 Task: Redo the text "Life is short".
Action: Mouse moved to (64, 102)
Screenshot: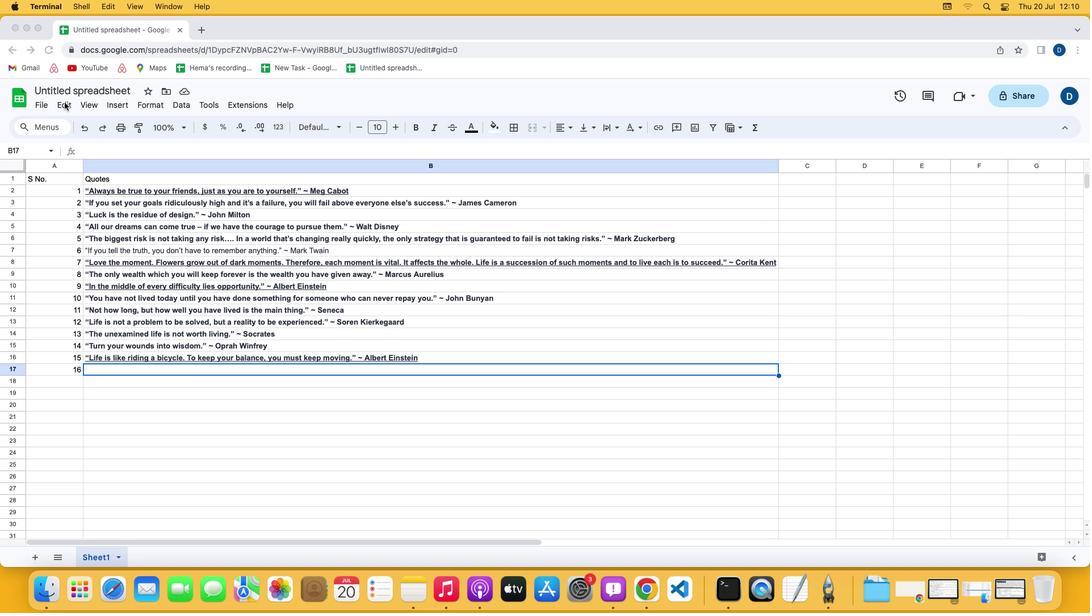
Action: Mouse pressed left at (64, 102)
Screenshot: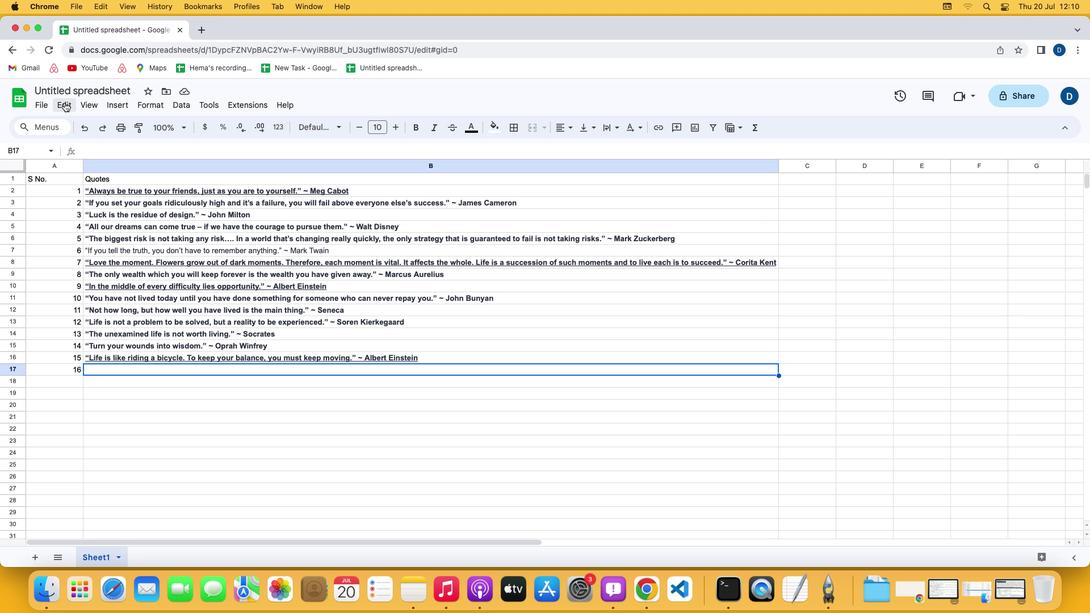 
Action: Mouse moved to (64, 102)
Screenshot: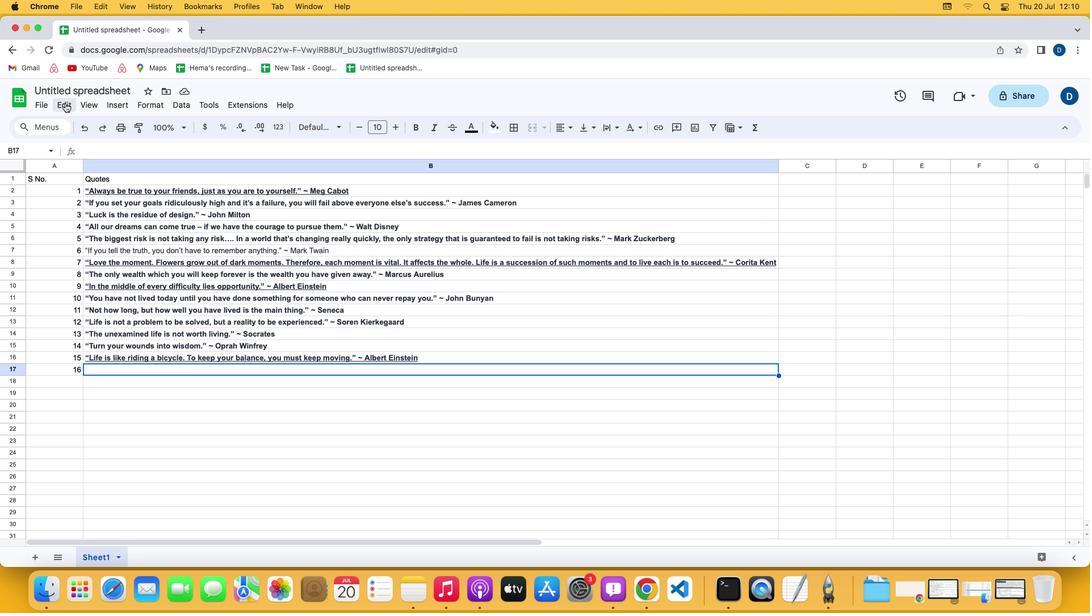 
Action: Mouse pressed left at (64, 102)
Screenshot: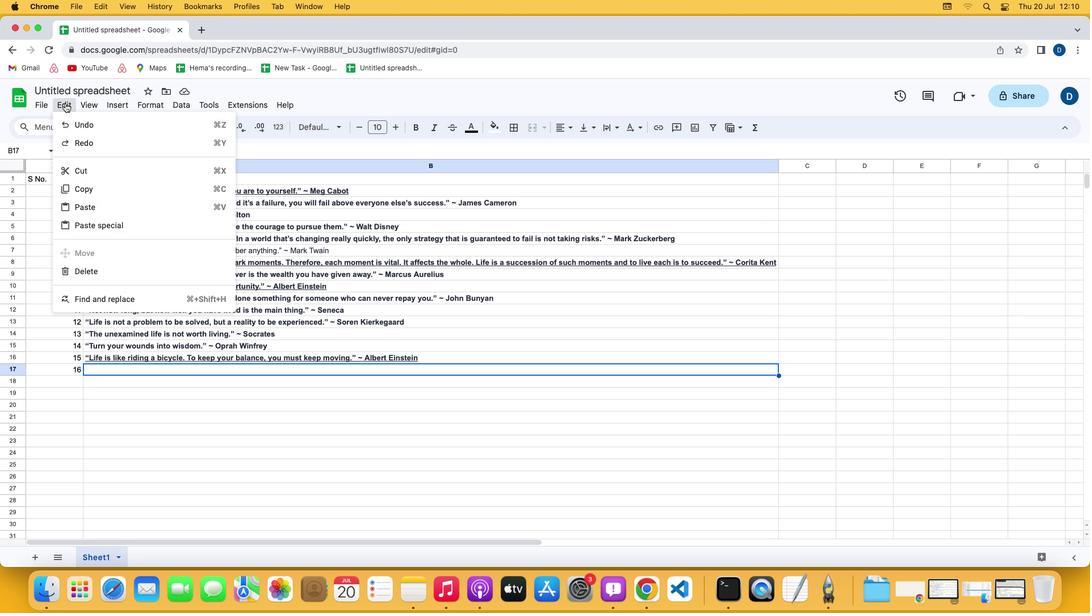 
Action: Mouse moved to (78, 139)
Screenshot: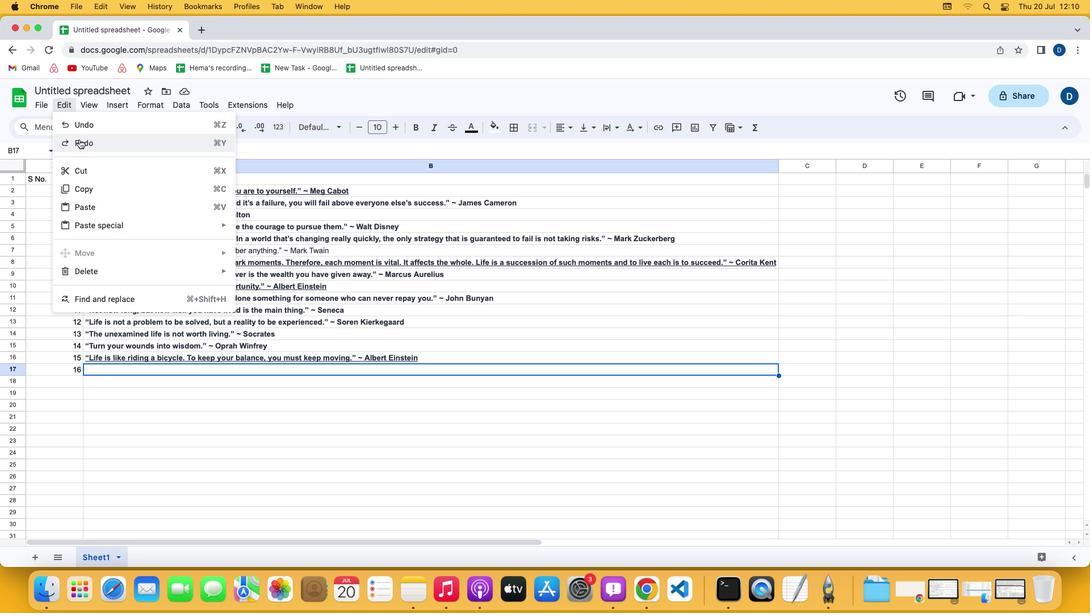 
Action: Mouse pressed left at (78, 139)
Screenshot: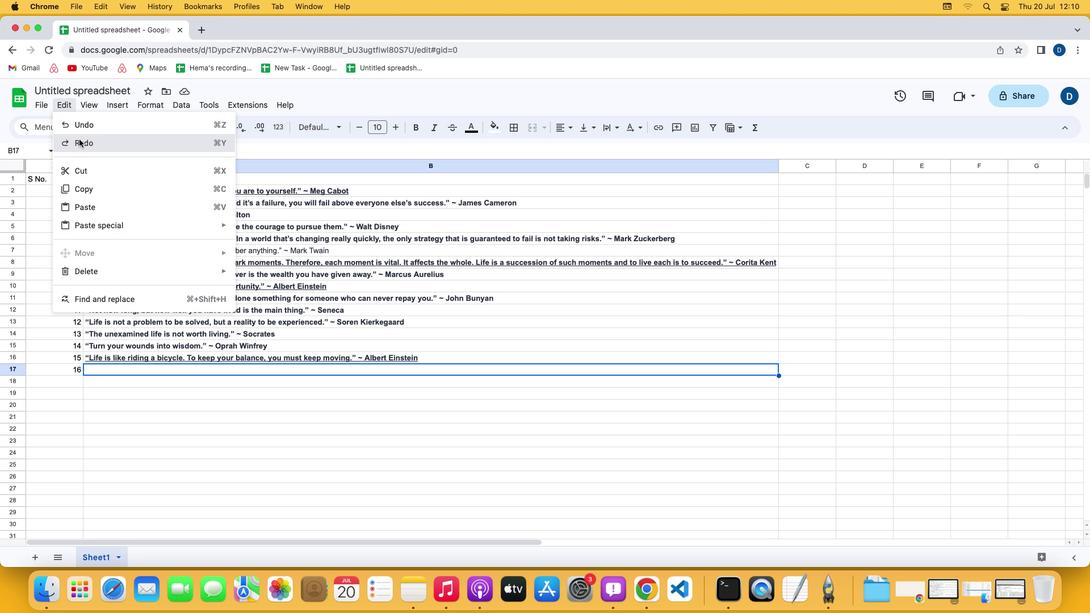 
Action: Mouse moved to (135, 450)
Screenshot: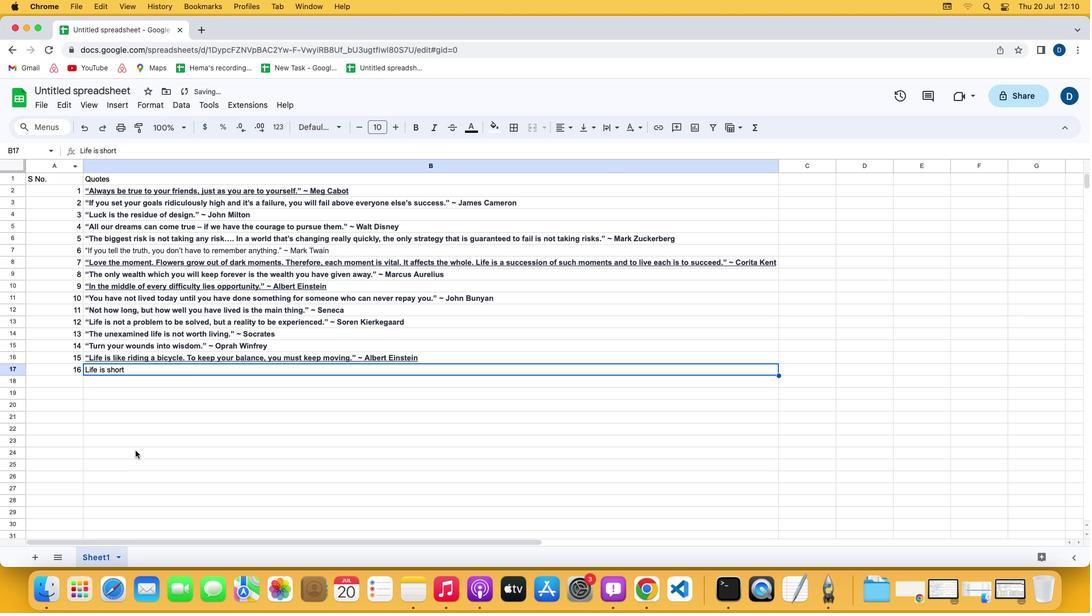 
